 Task: Set the default behaviour for clipboard permission to "Don't allow sites to see text or images on your clipboard".
Action: Mouse moved to (1368, 46)
Screenshot: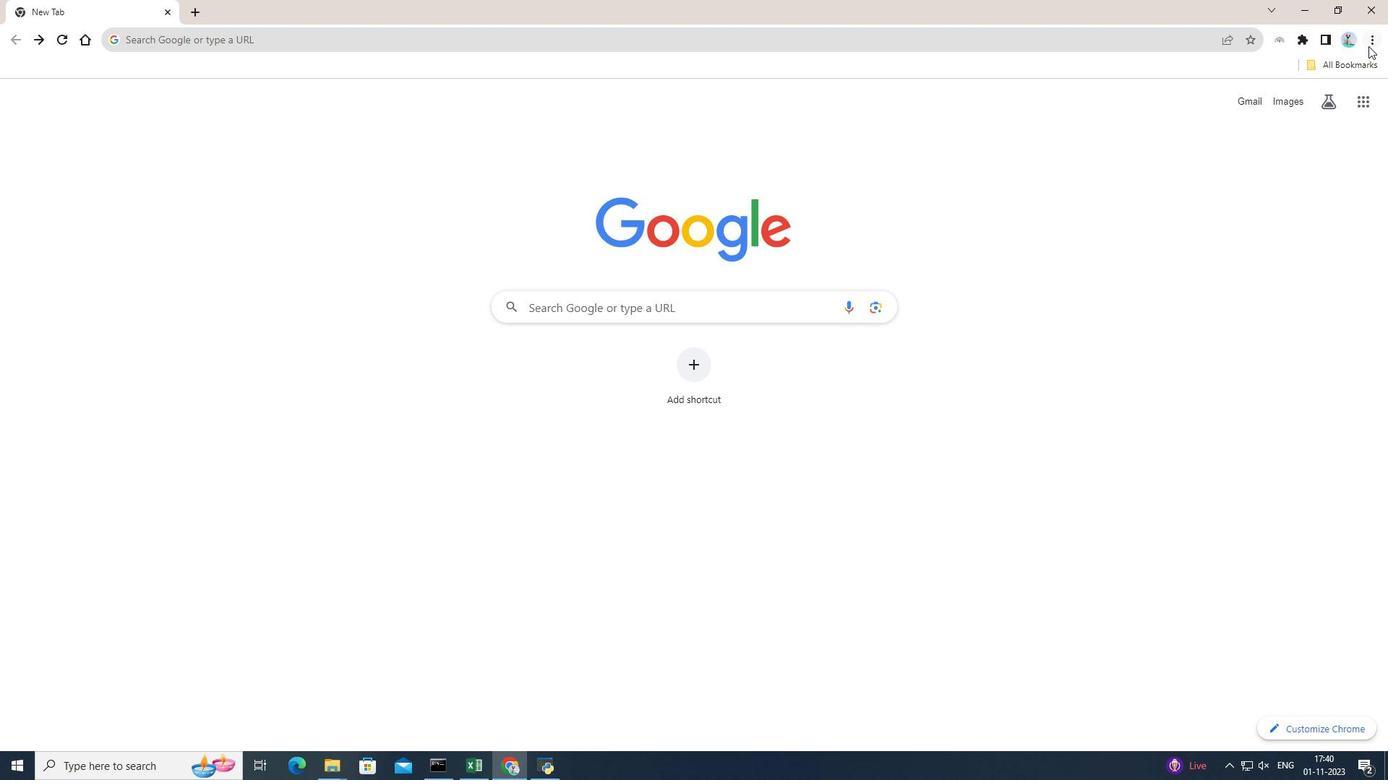 
Action: Mouse pressed left at (1368, 46)
Screenshot: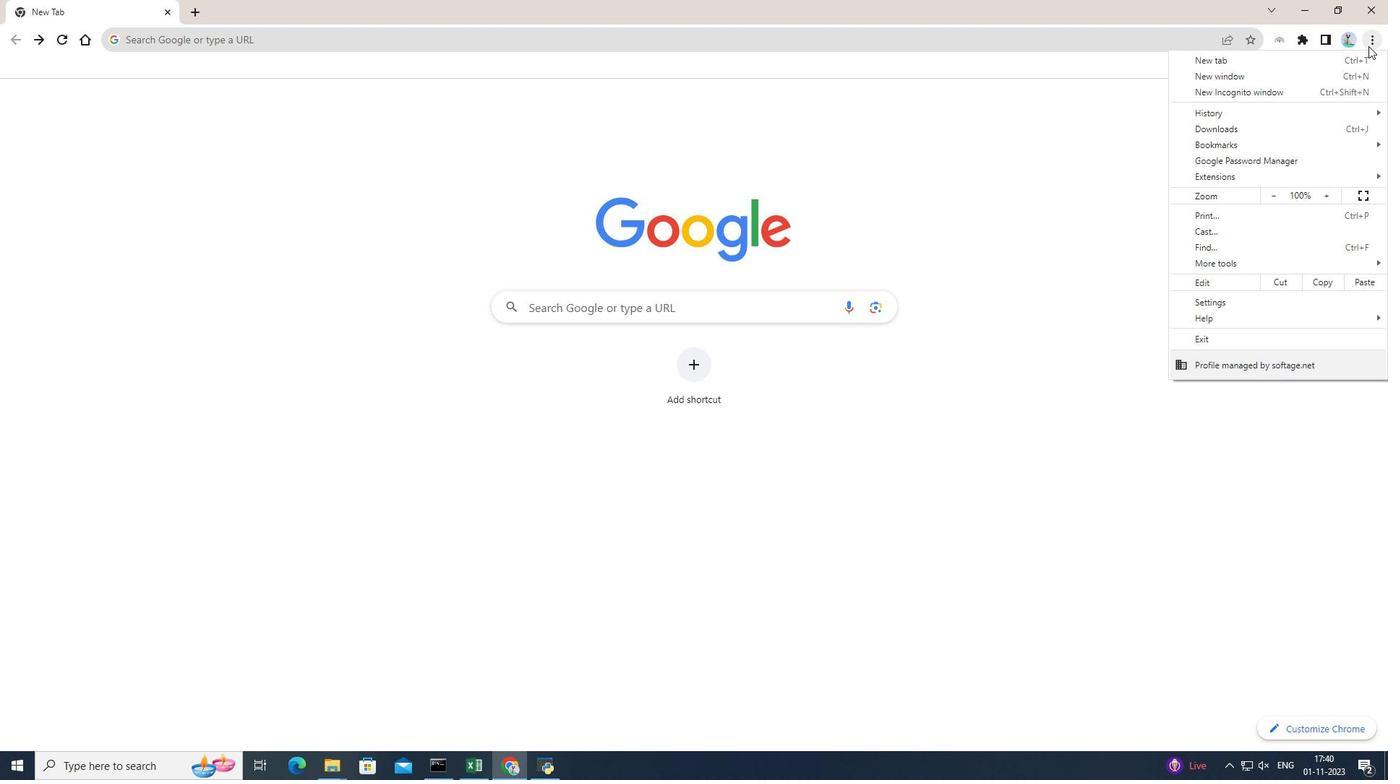 
Action: Mouse moved to (1213, 305)
Screenshot: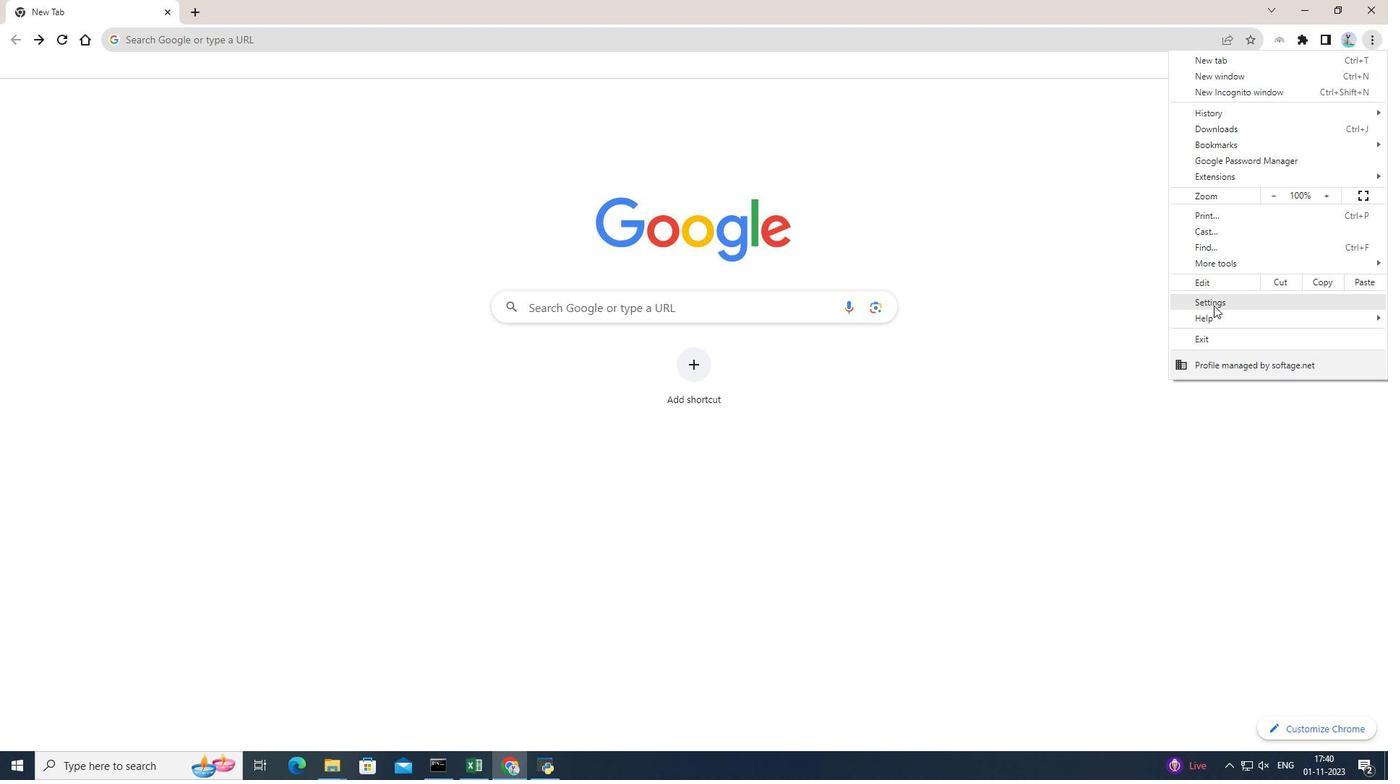 
Action: Mouse pressed left at (1213, 305)
Screenshot: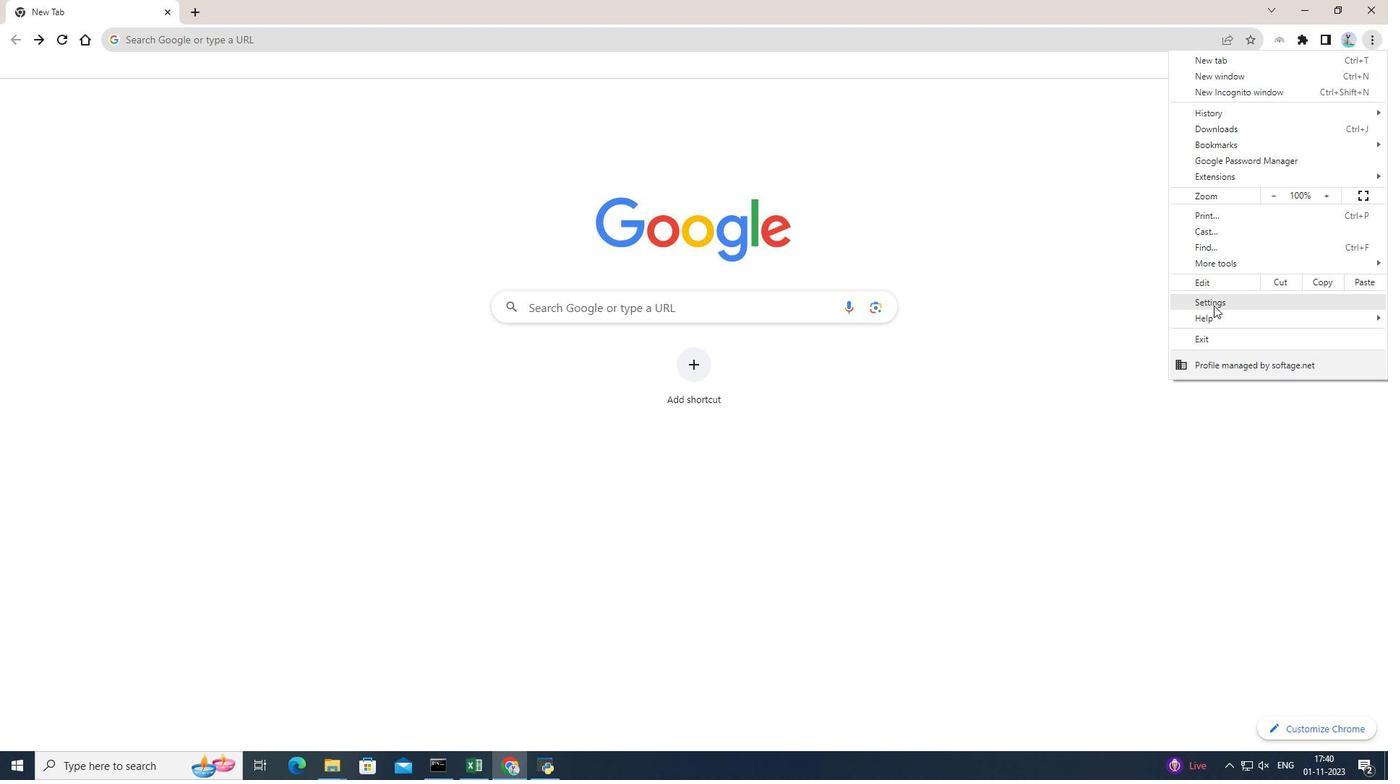 
Action: Mouse moved to (93, 177)
Screenshot: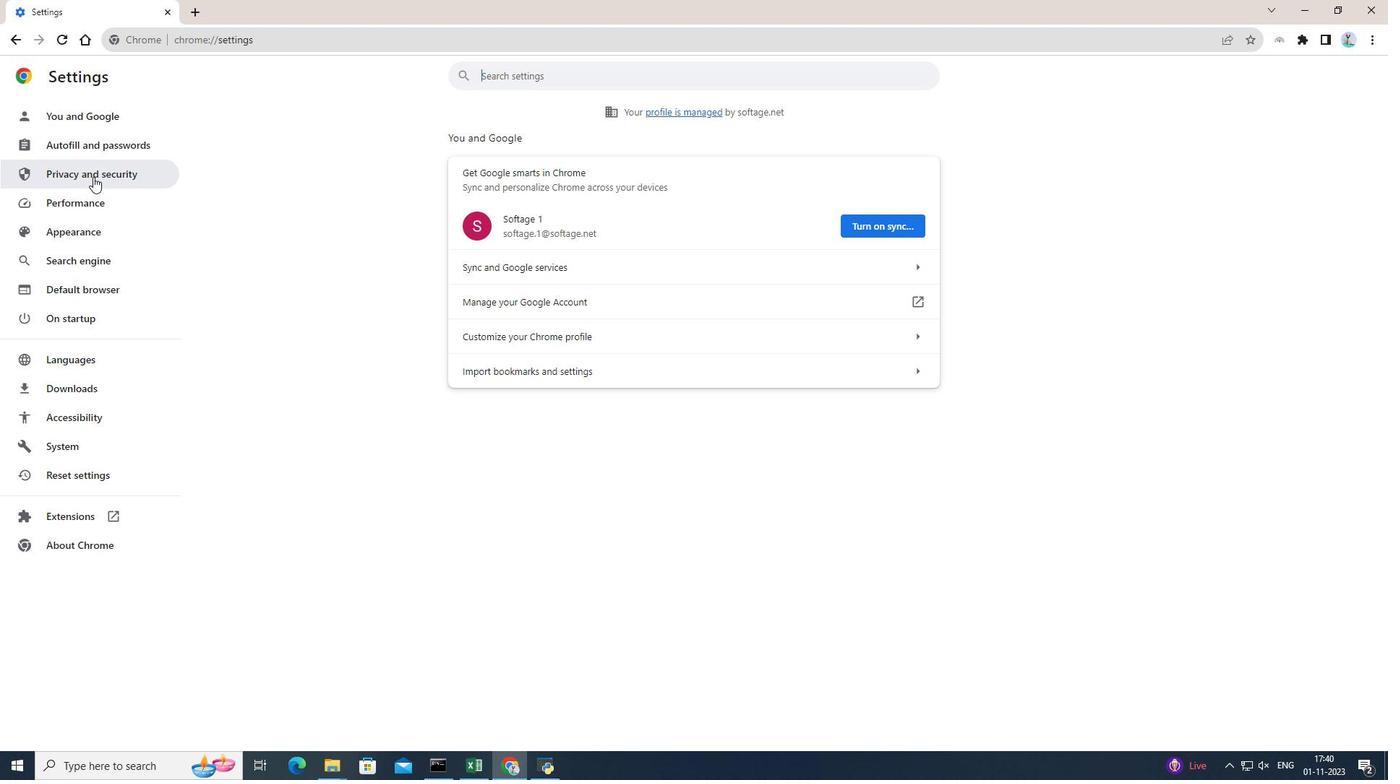 
Action: Mouse pressed left at (93, 177)
Screenshot: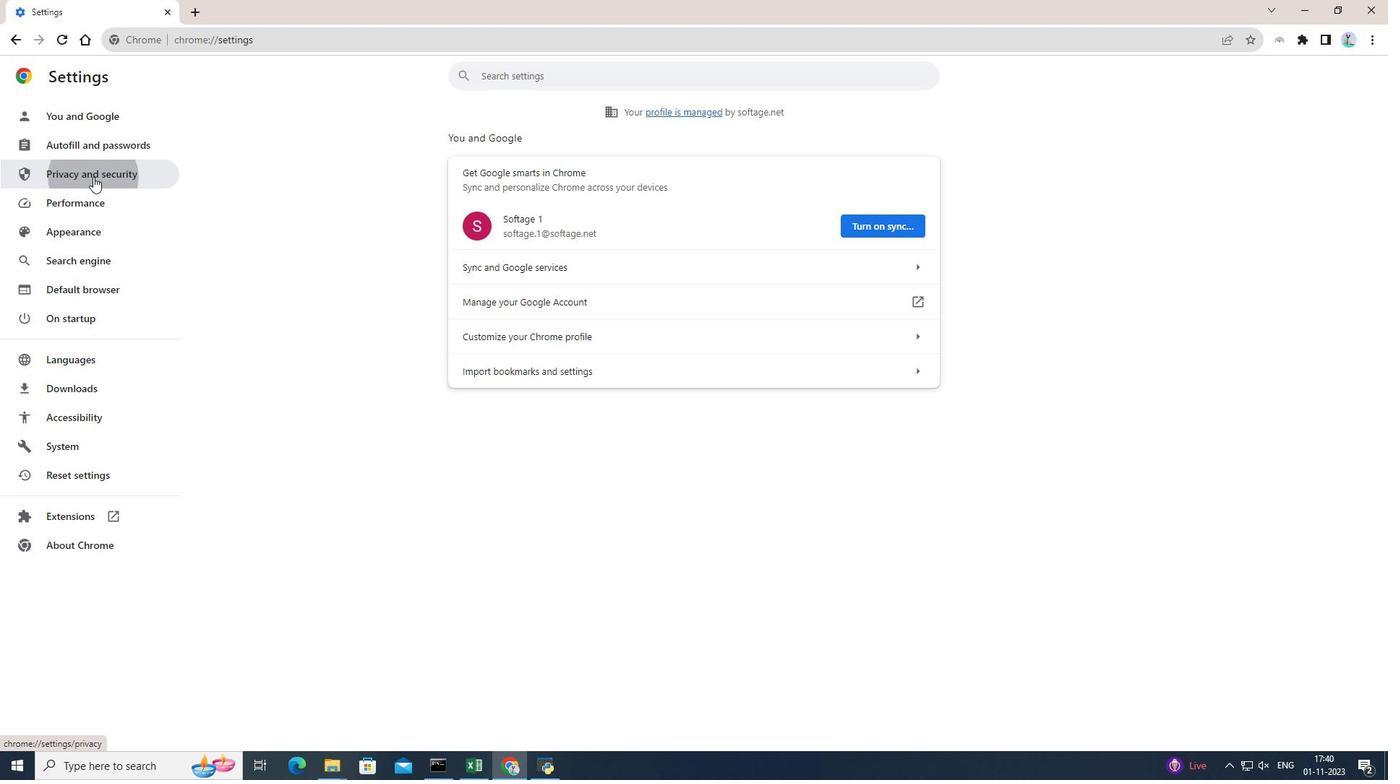 
Action: Mouse pressed left at (93, 177)
Screenshot: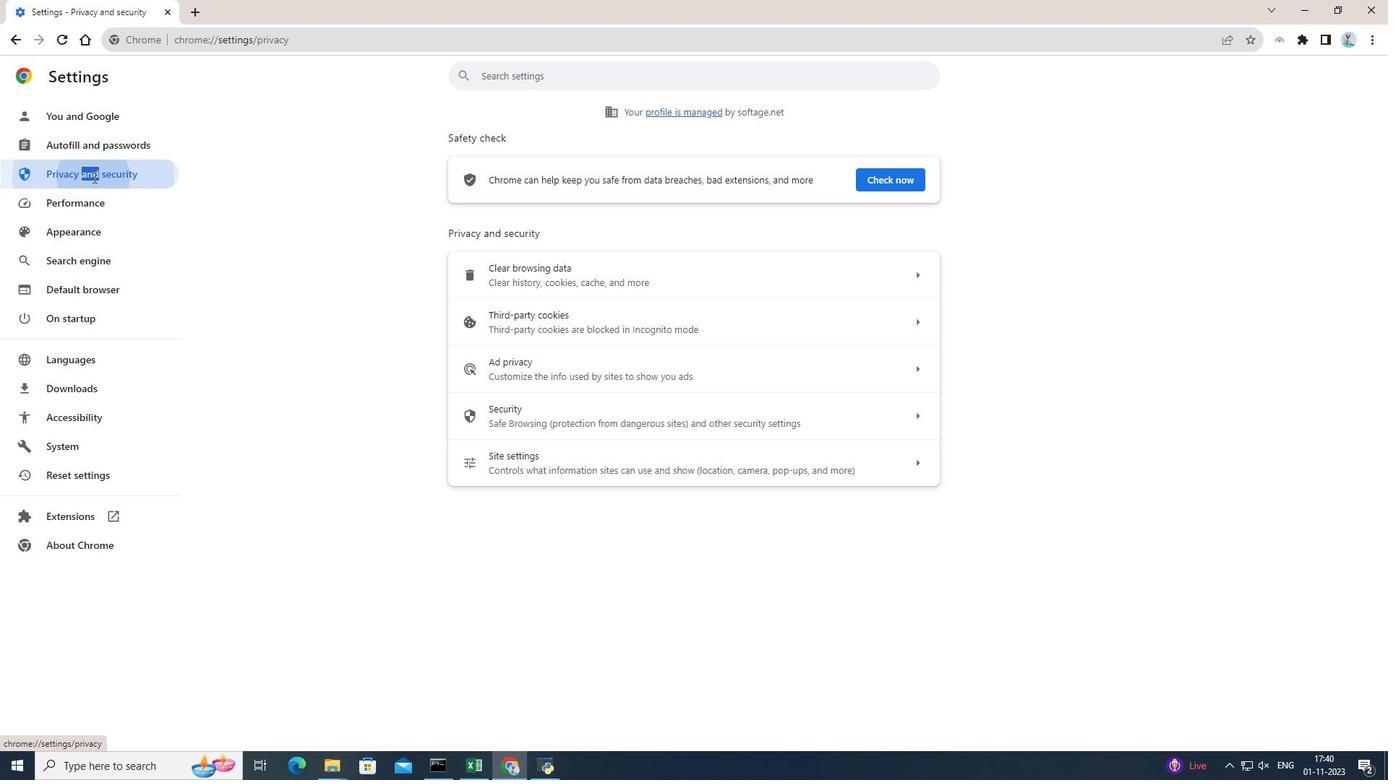 
Action: Mouse moved to (657, 456)
Screenshot: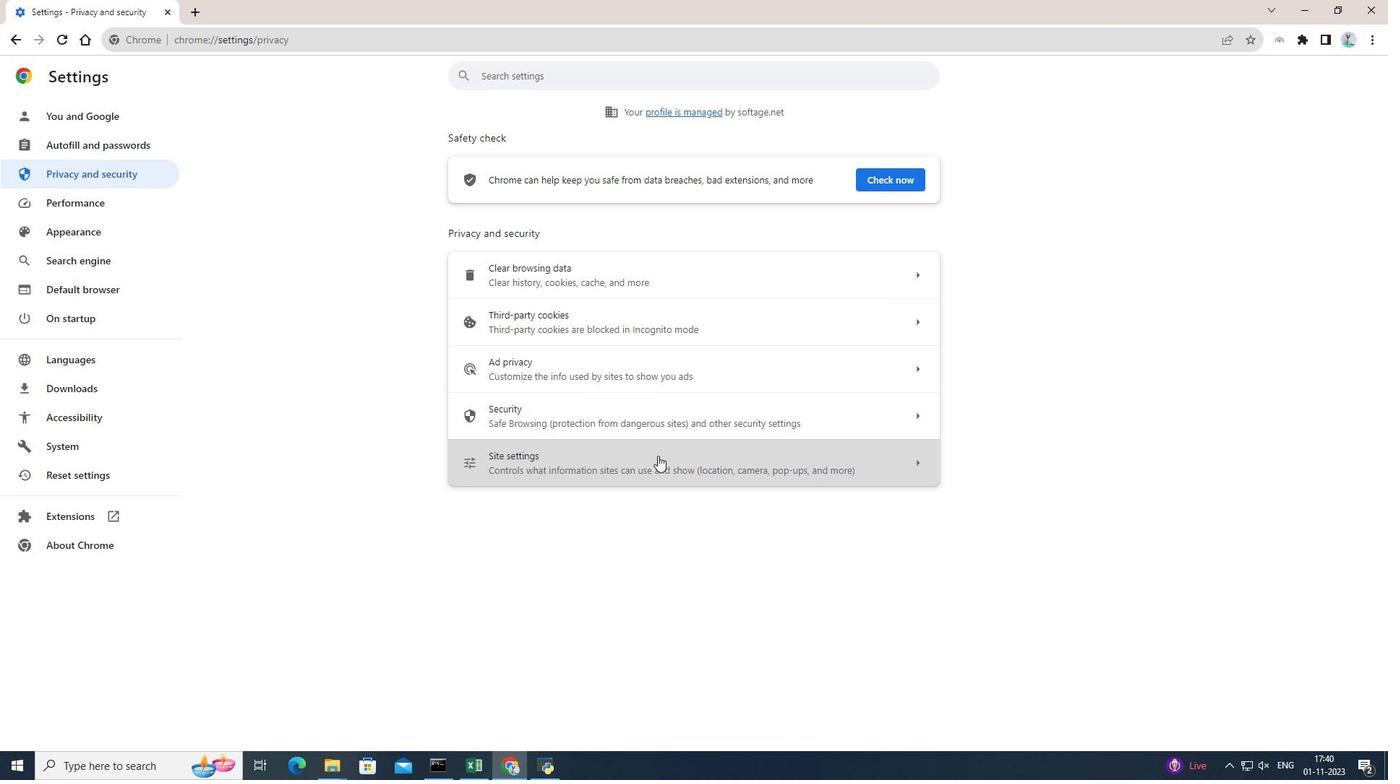 
Action: Mouse pressed left at (657, 456)
Screenshot: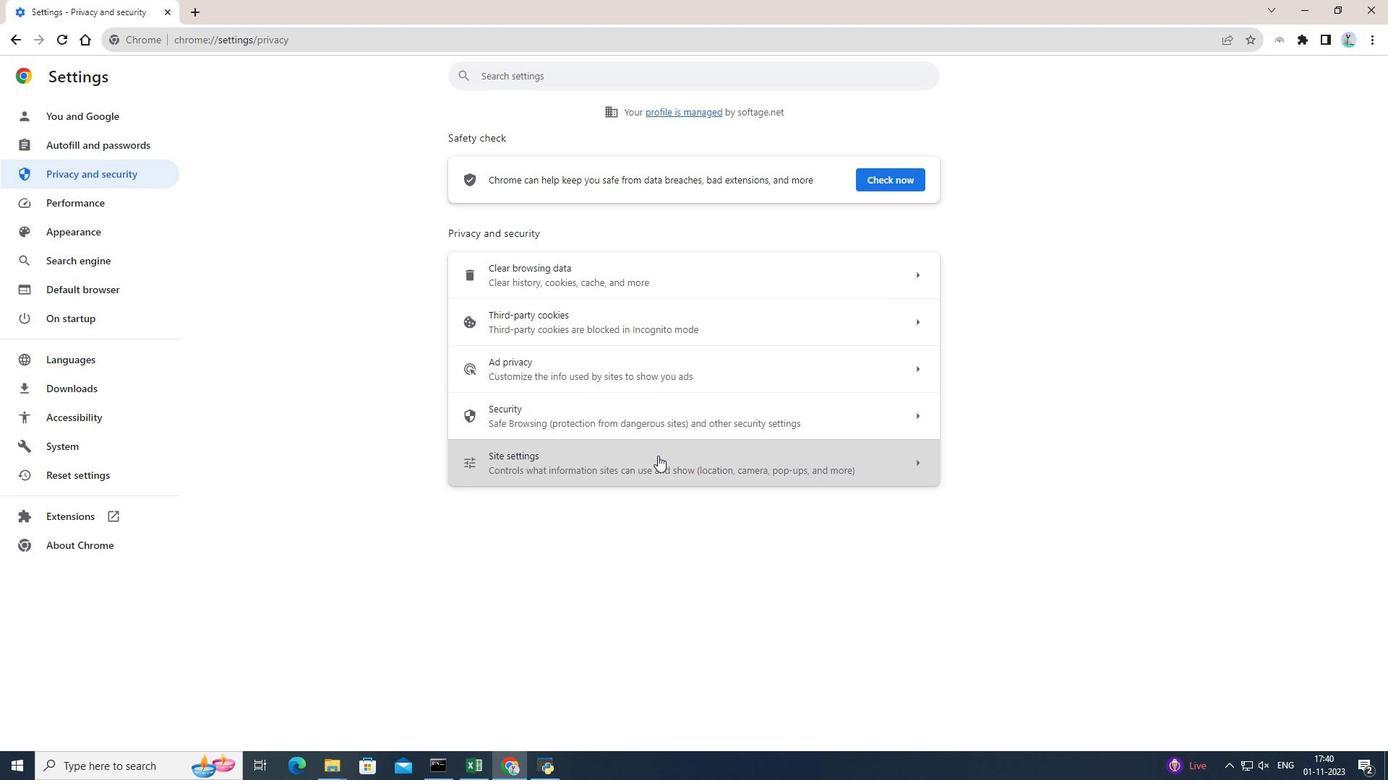 
Action: Mouse scrolled (657, 455) with delta (0, 0)
Screenshot: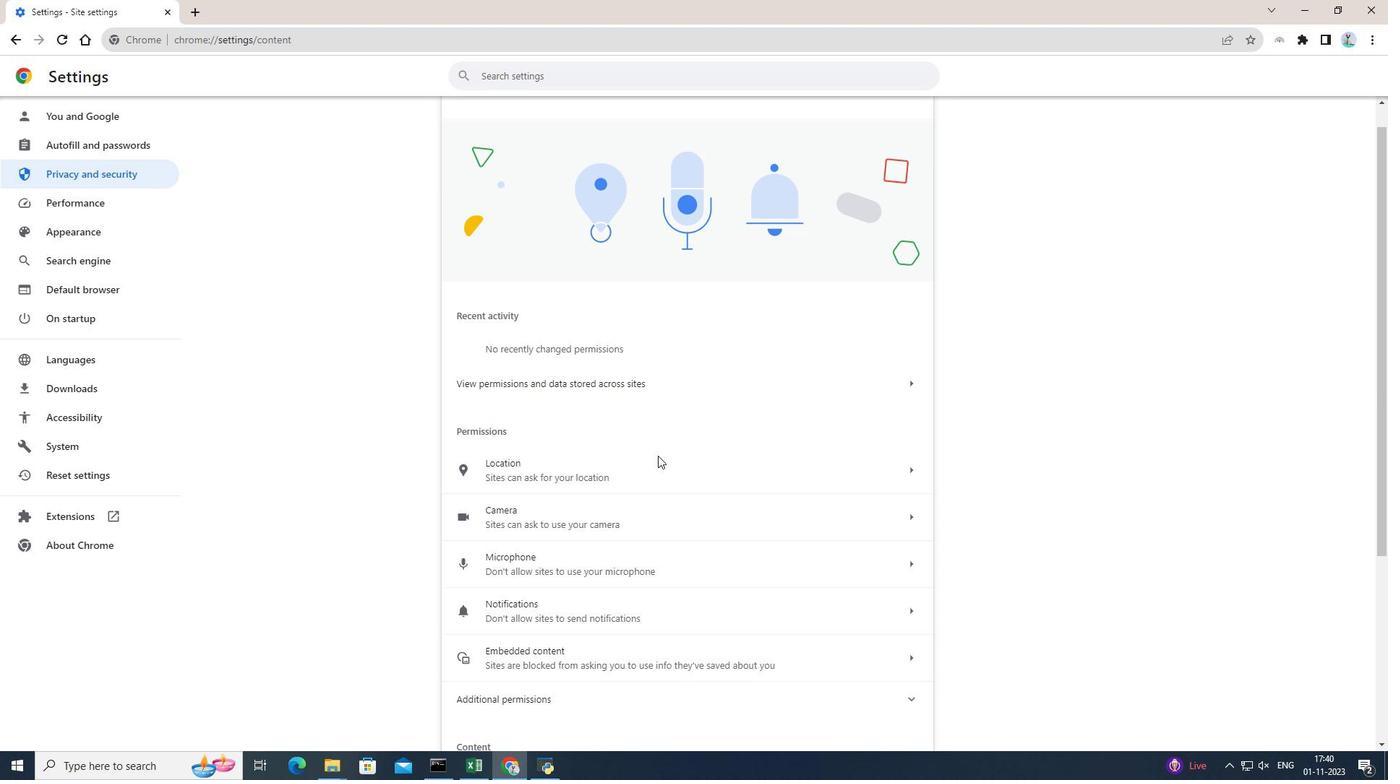 
Action: Mouse scrolled (657, 455) with delta (0, 0)
Screenshot: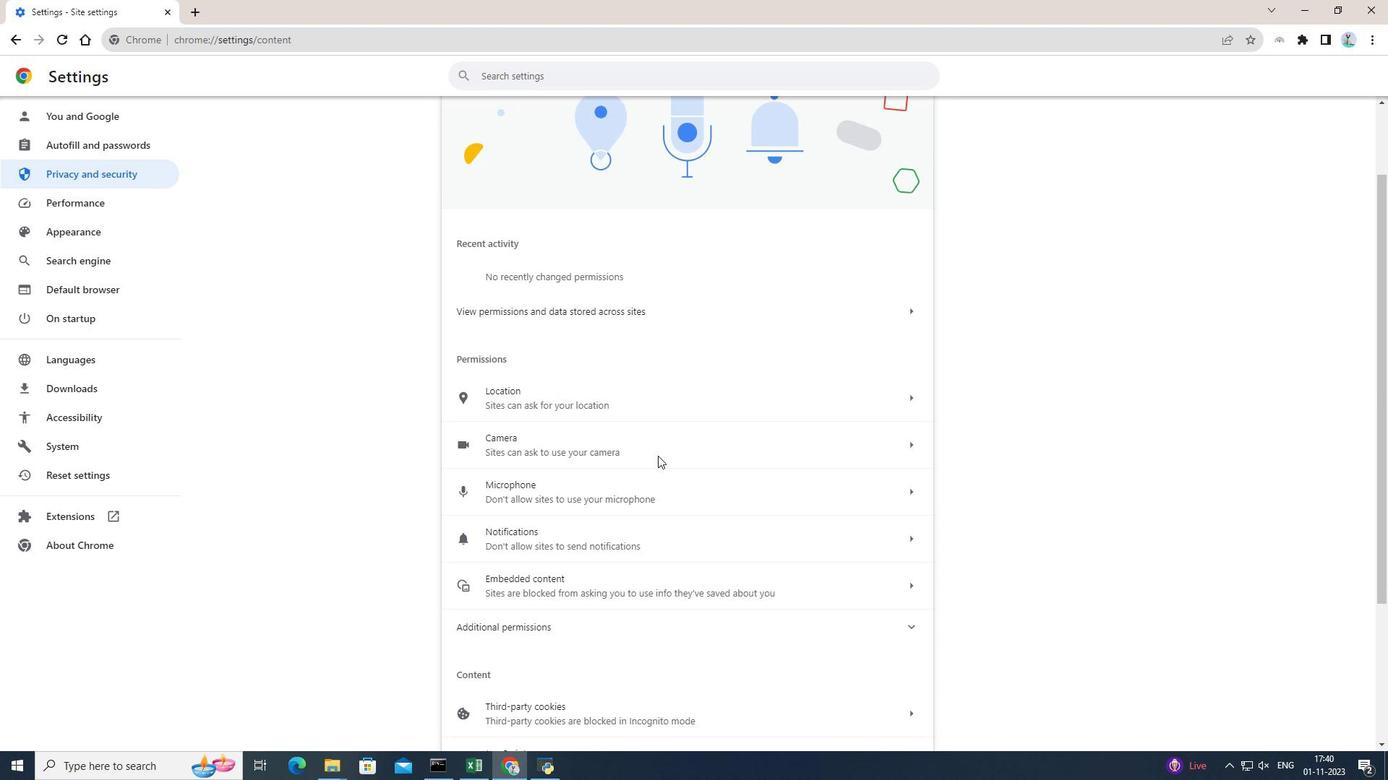 
Action: Mouse scrolled (657, 455) with delta (0, 0)
Screenshot: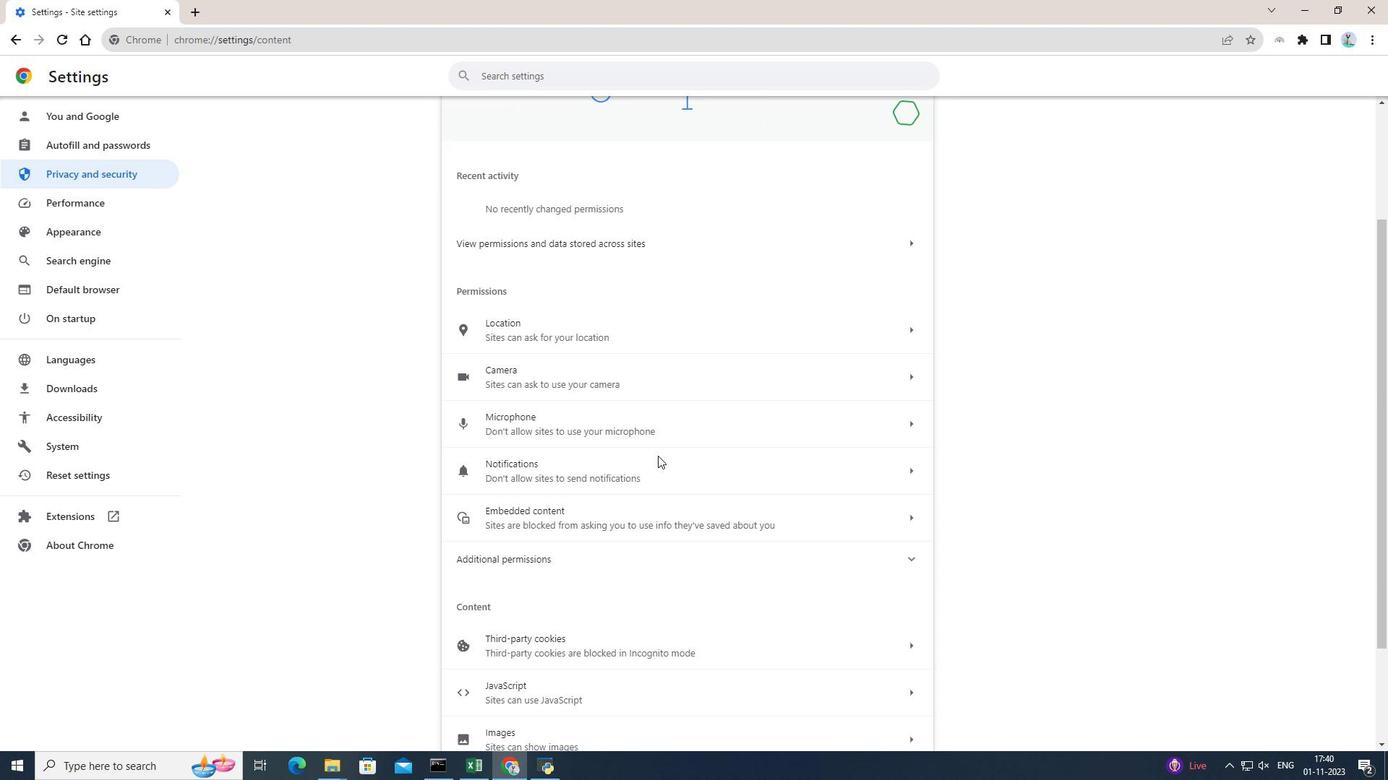 
Action: Mouse moved to (592, 511)
Screenshot: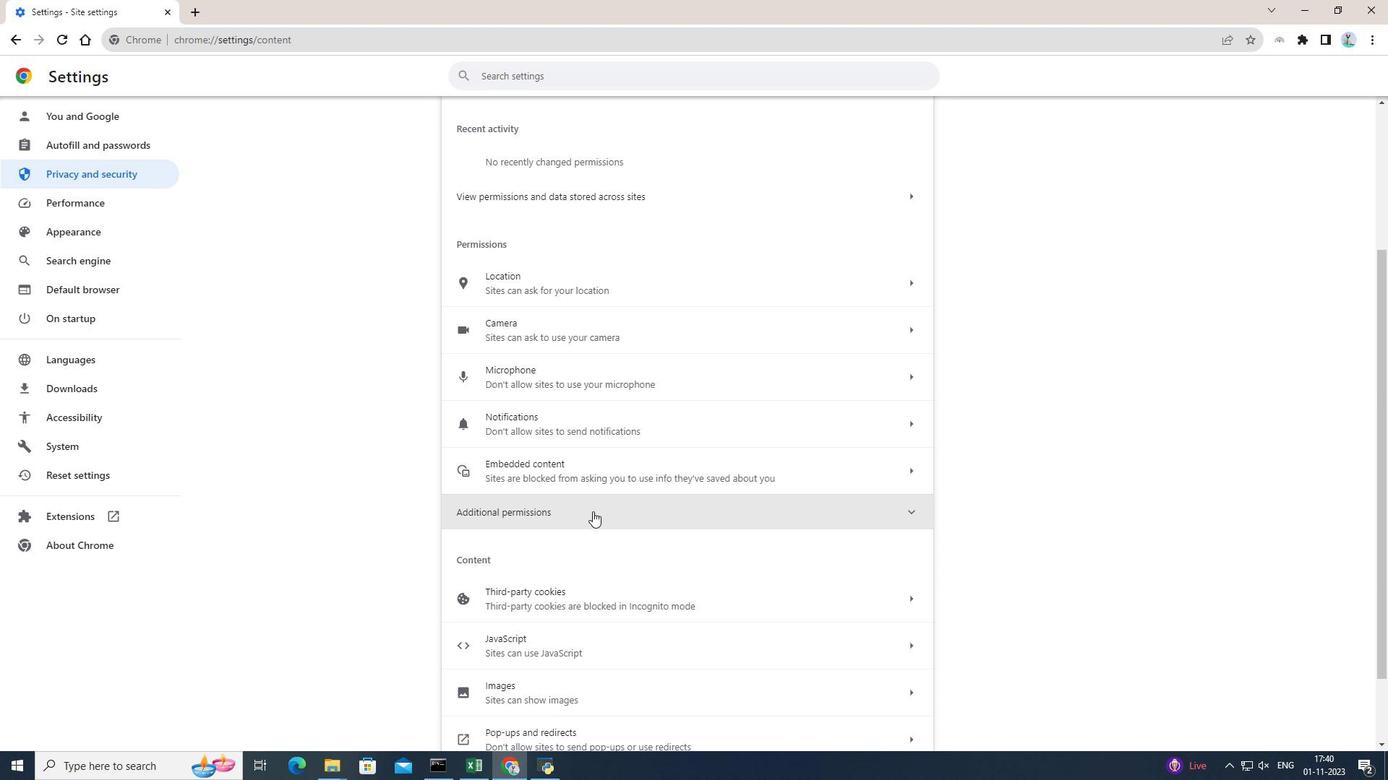 
Action: Mouse pressed left at (592, 511)
Screenshot: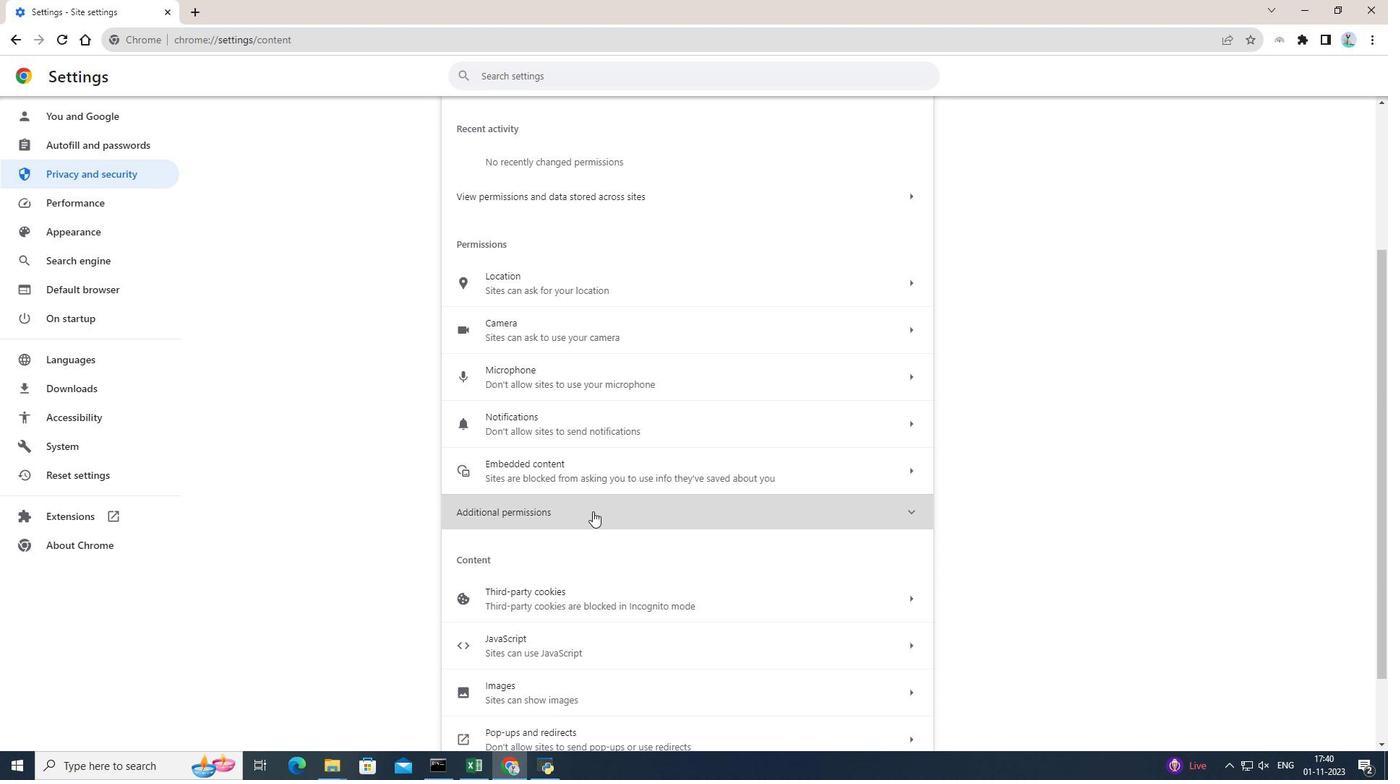 
Action: Mouse scrolled (592, 511) with delta (0, 0)
Screenshot: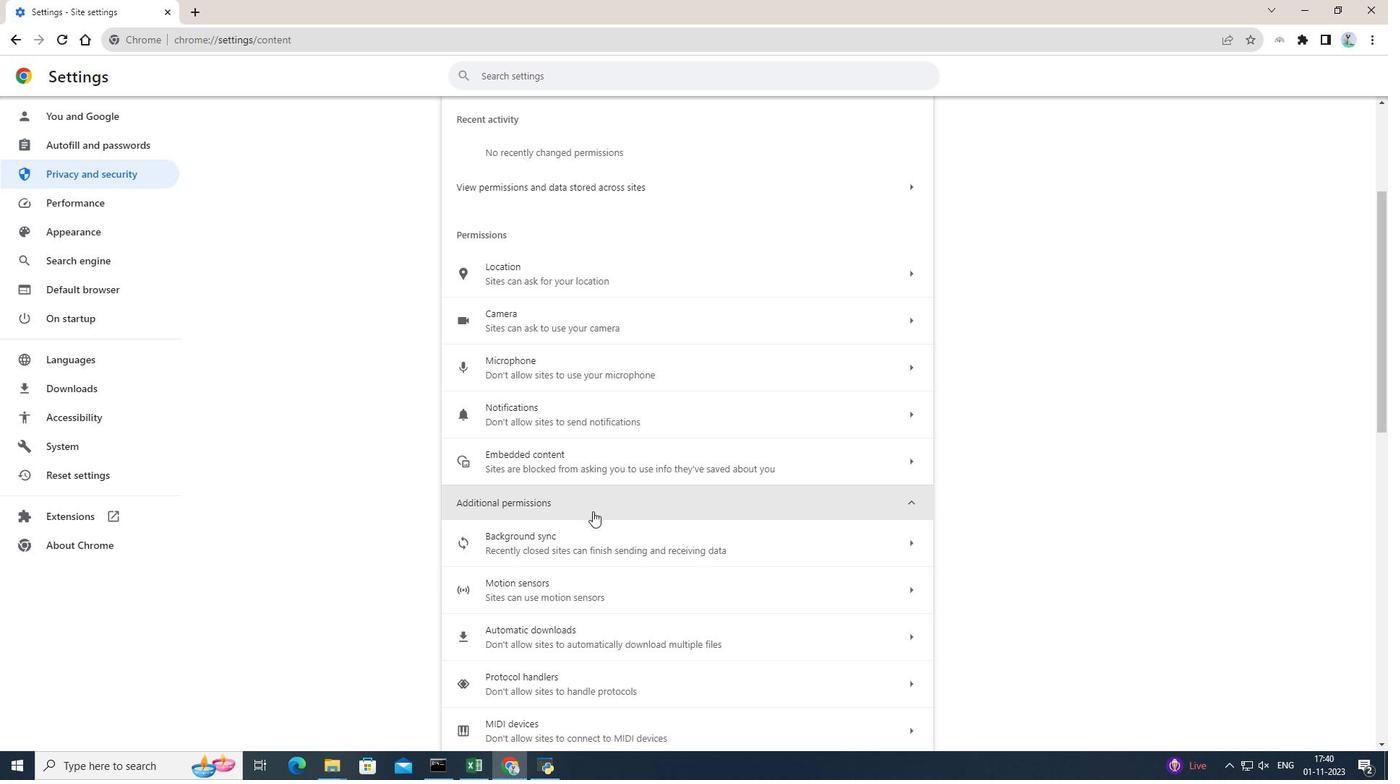 
Action: Mouse scrolled (592, 511) with delta (0, 0)
Screenshot: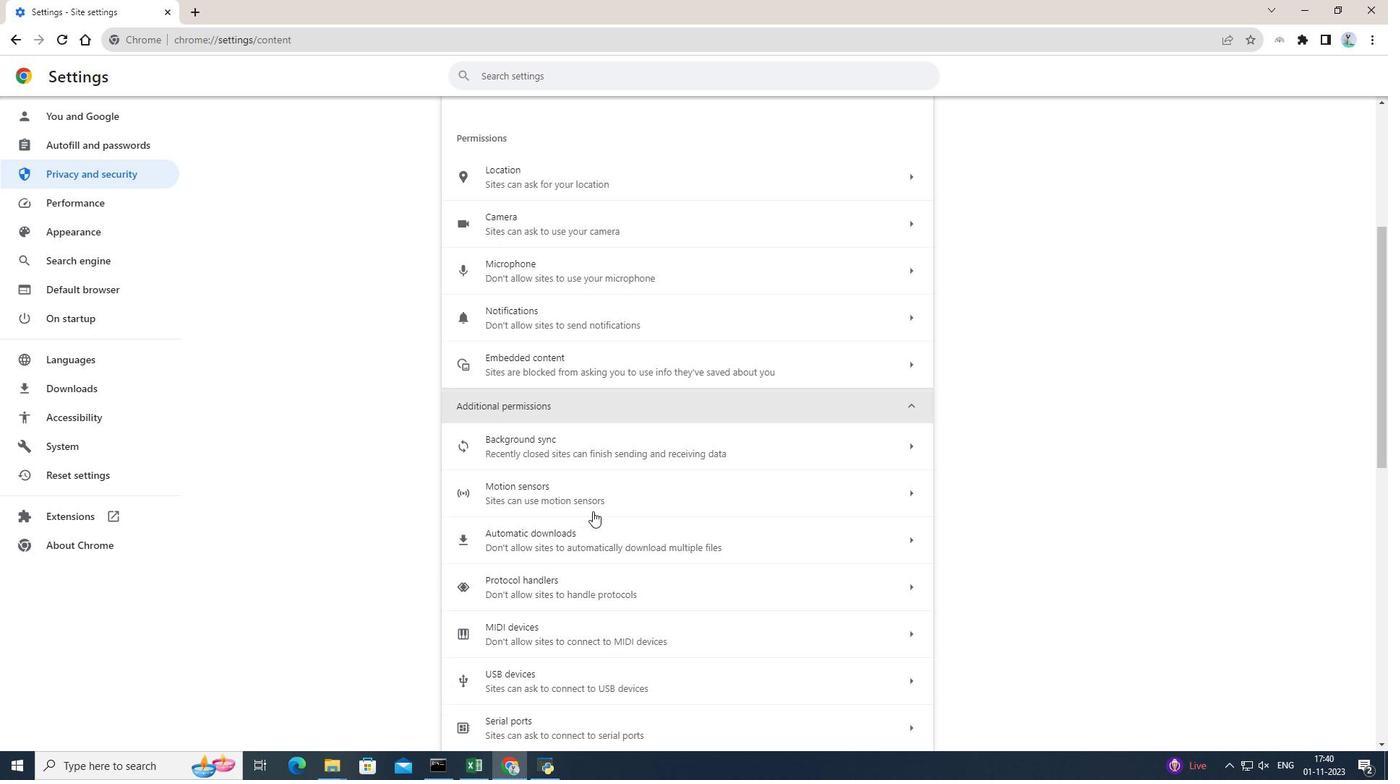 
Action: Mouse scrolled (592, 511) with delta (0, 0)
Screenshot: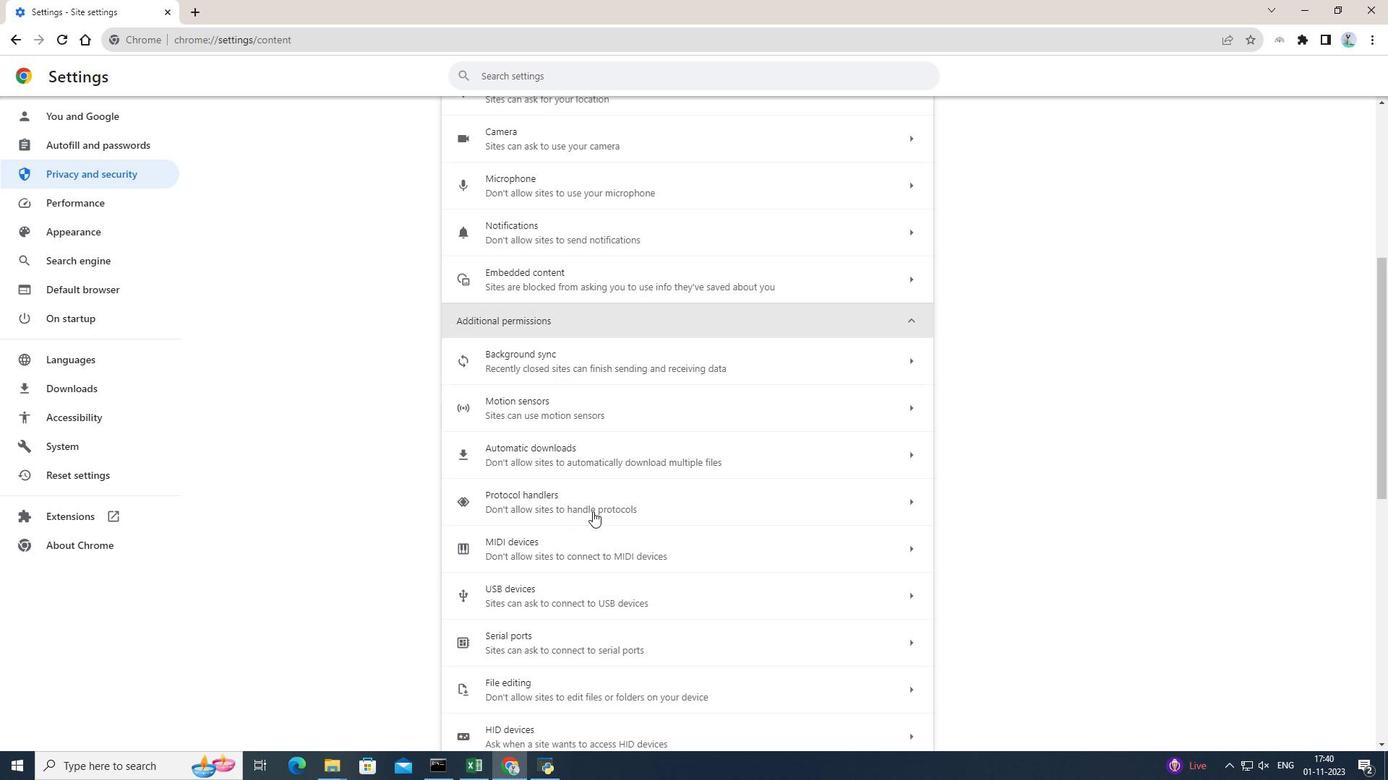 
Action: Mouse scrolled (592, 511) with delta (0, 0)
Screenshot: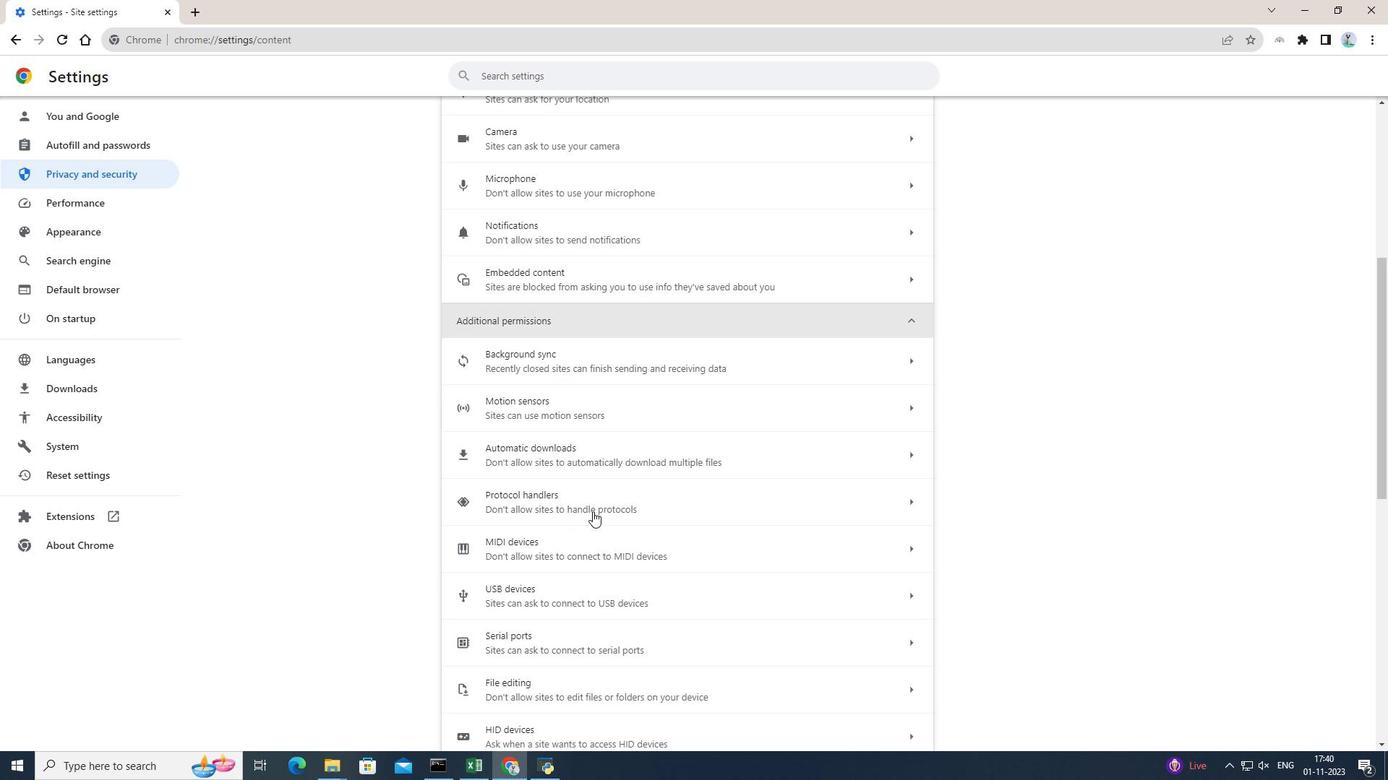 
Action: Mouse scrolled (592, 511) with delta (0, 0)
Screenshot: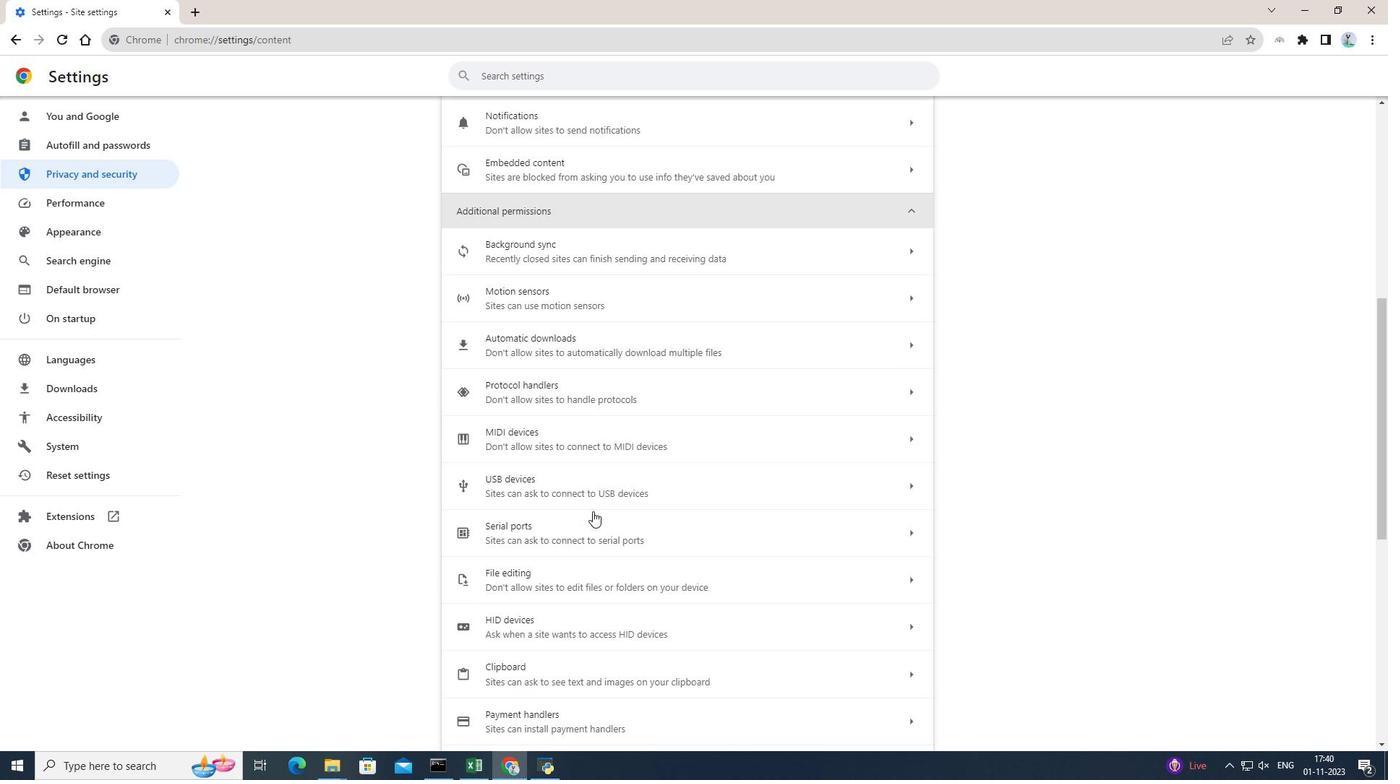 
Action: Mouse scrolled (592, 511) with delta (0, 0)
Screenshot: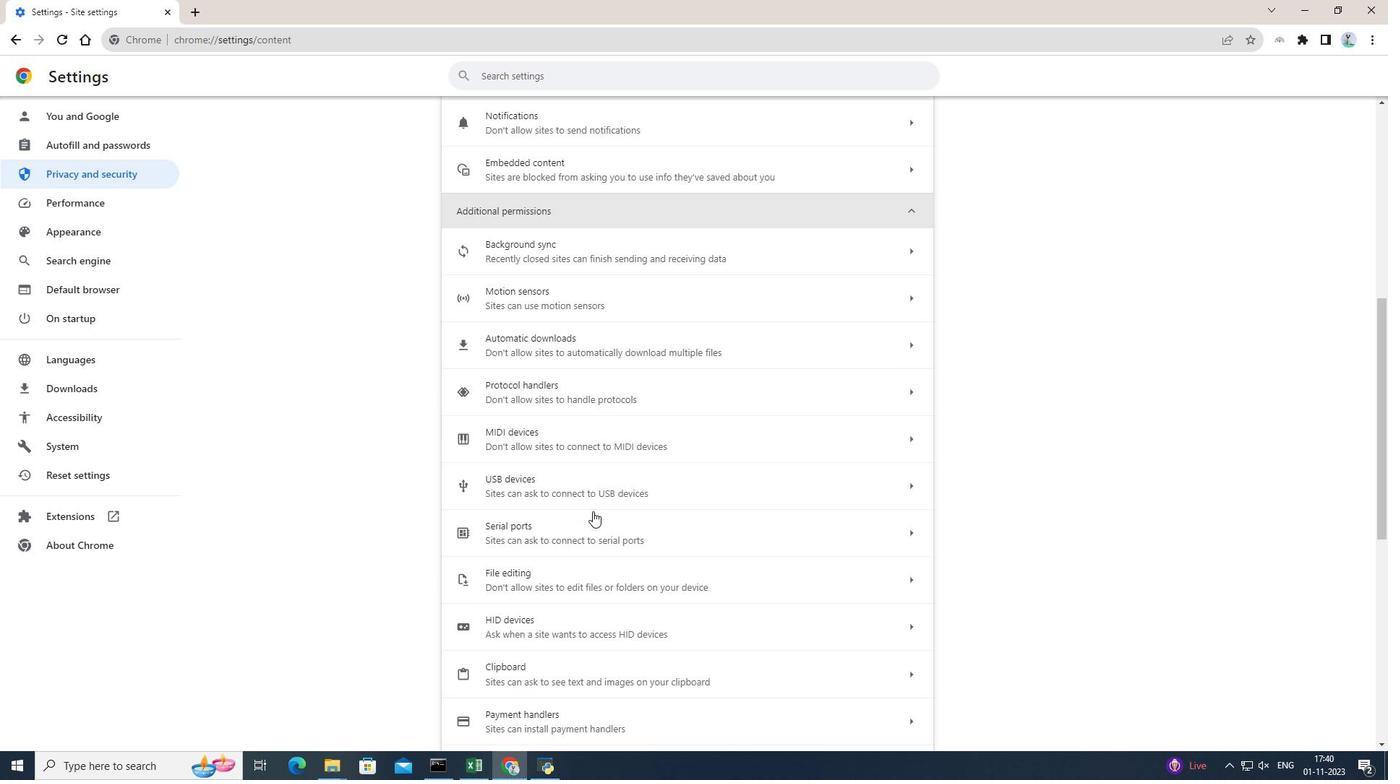 
Action: Mouse moved to (600, 556)
Screenshot: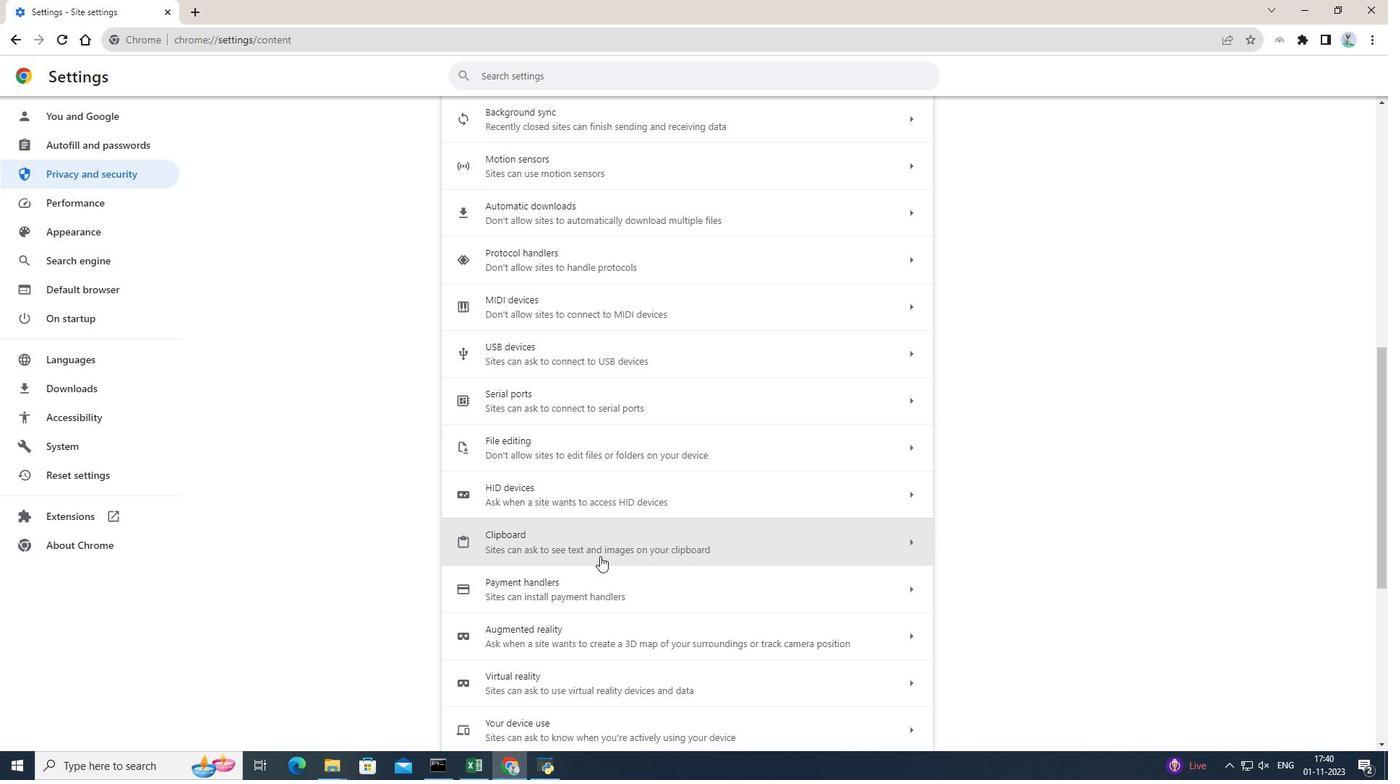 
Action: Mouse pressed left at (600, 556)
Screenshot: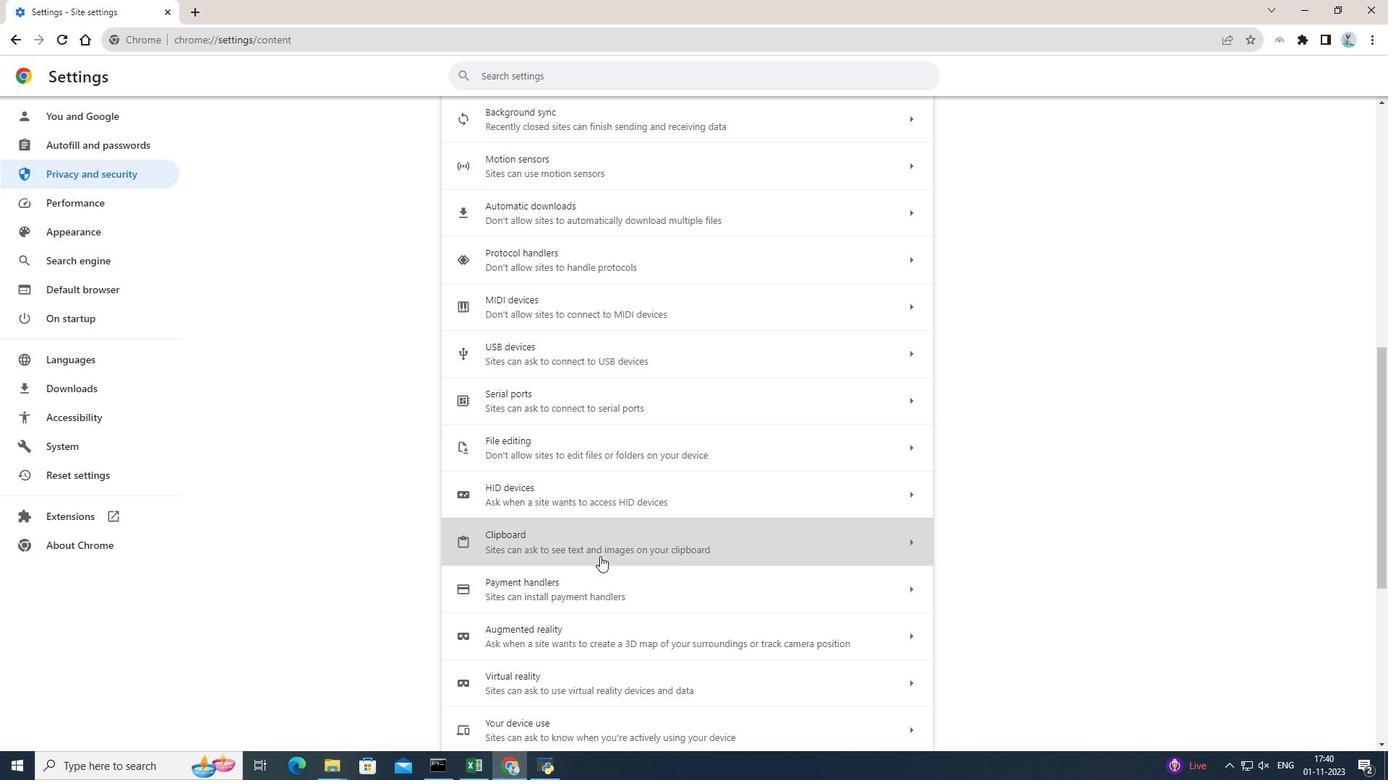 
Action: Mouse moved to (471, 281)
Screenshot: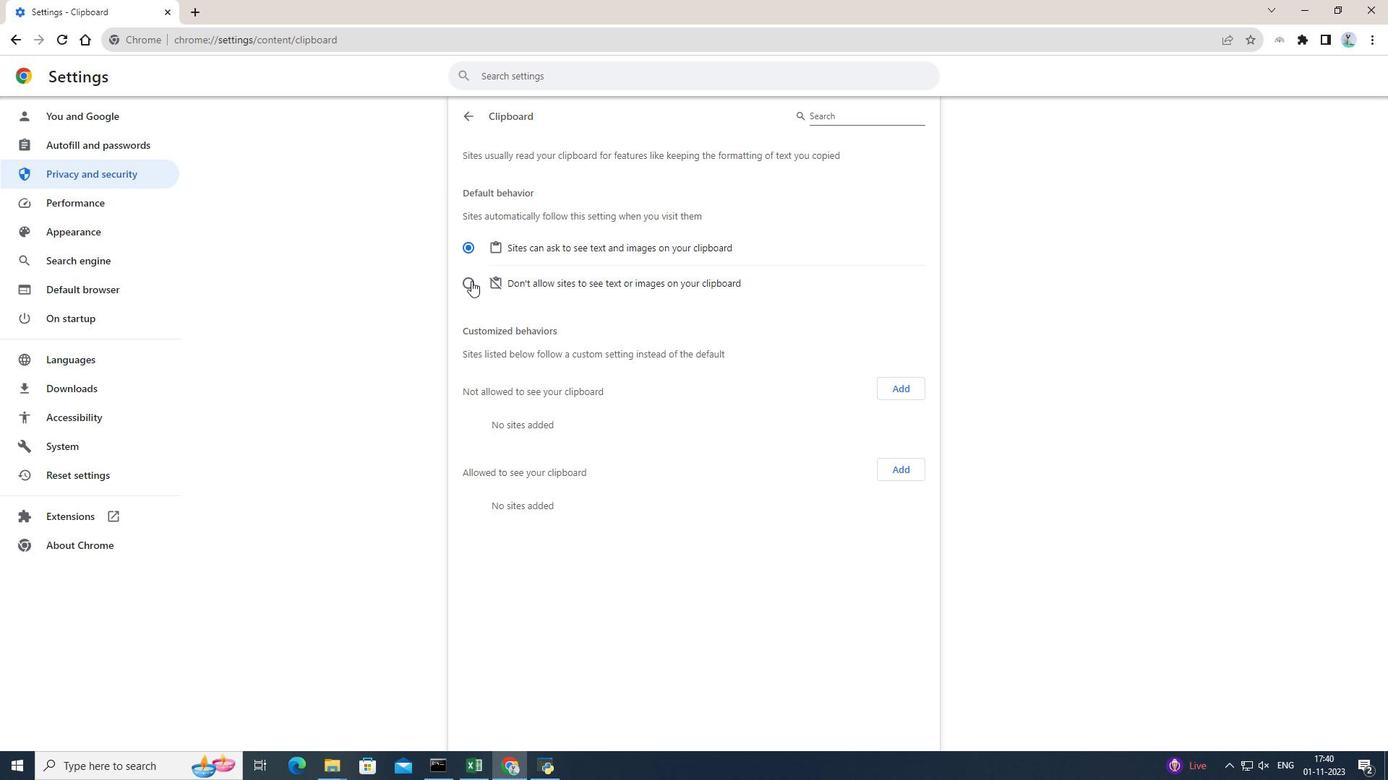 
Action: Mouse pressed left at (471, 281)
Screenshot: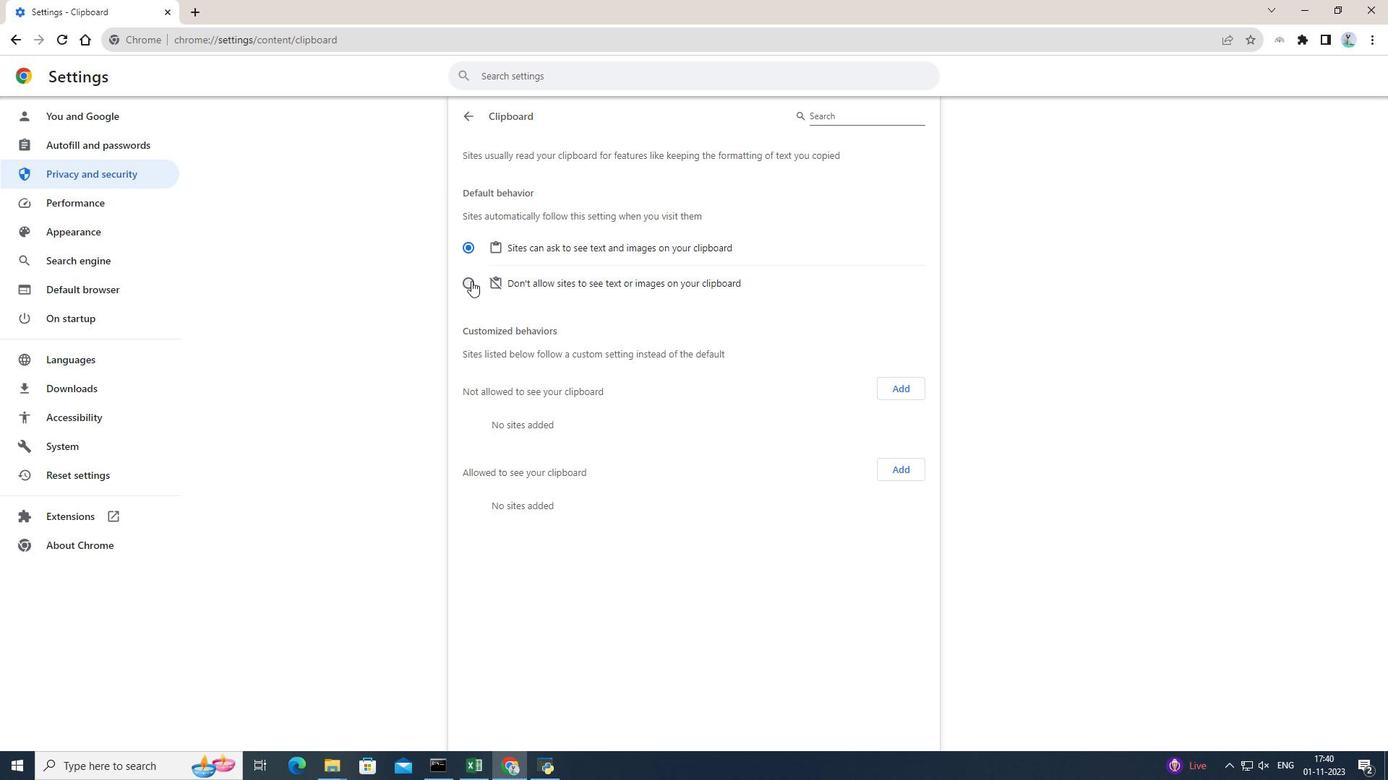 
Action: Mouse moved to (986, 303)
Screenshot: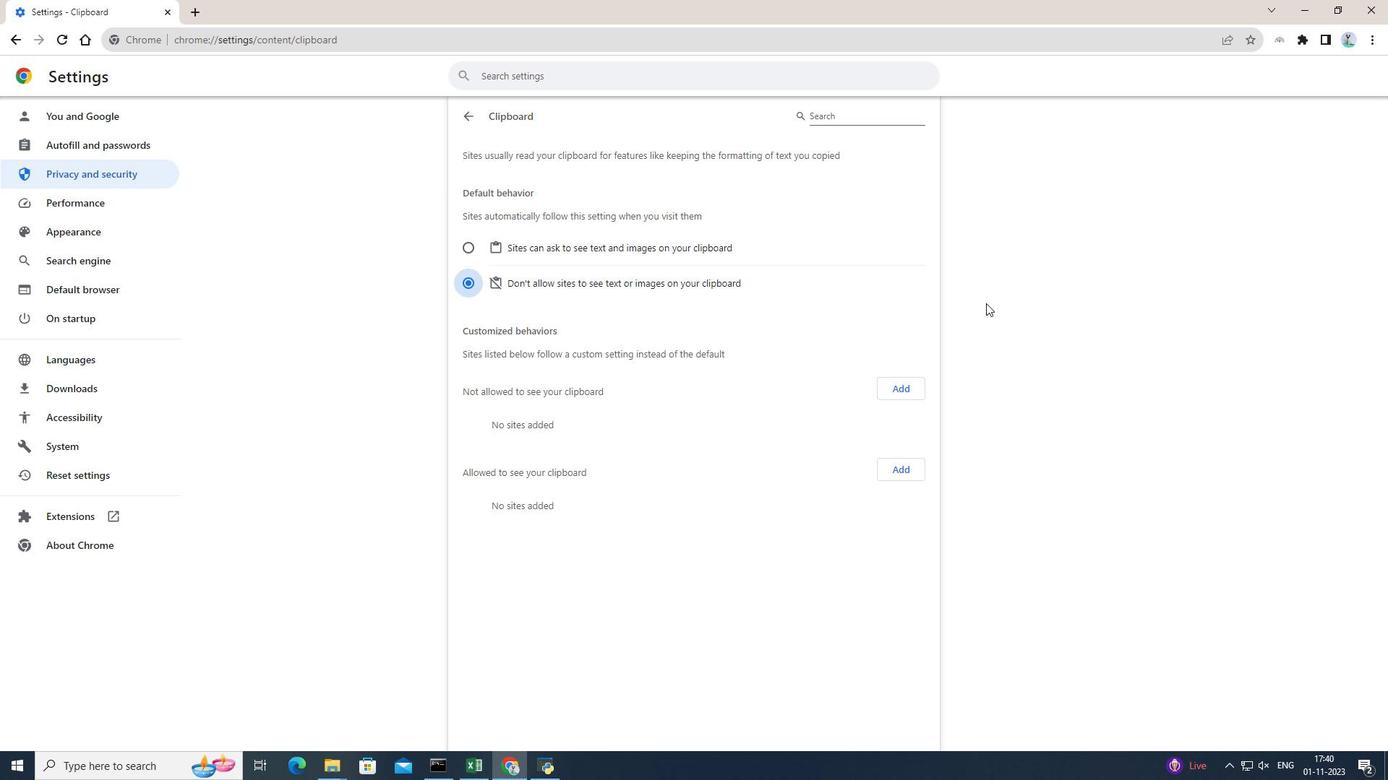 
